 Task: Invite Team Member Softage.1@softage.net to Workspace Asset Management. Invite Team Member Softage.2@softage.net to Workspace Asset Management. Invite Team Member Softage.3@softage.net to Workspace Asset Management. Invite Team Member Softage.4@softage.net to Workspace Asset Management
Action: Mouse moved to (944, 149)
Screenshot: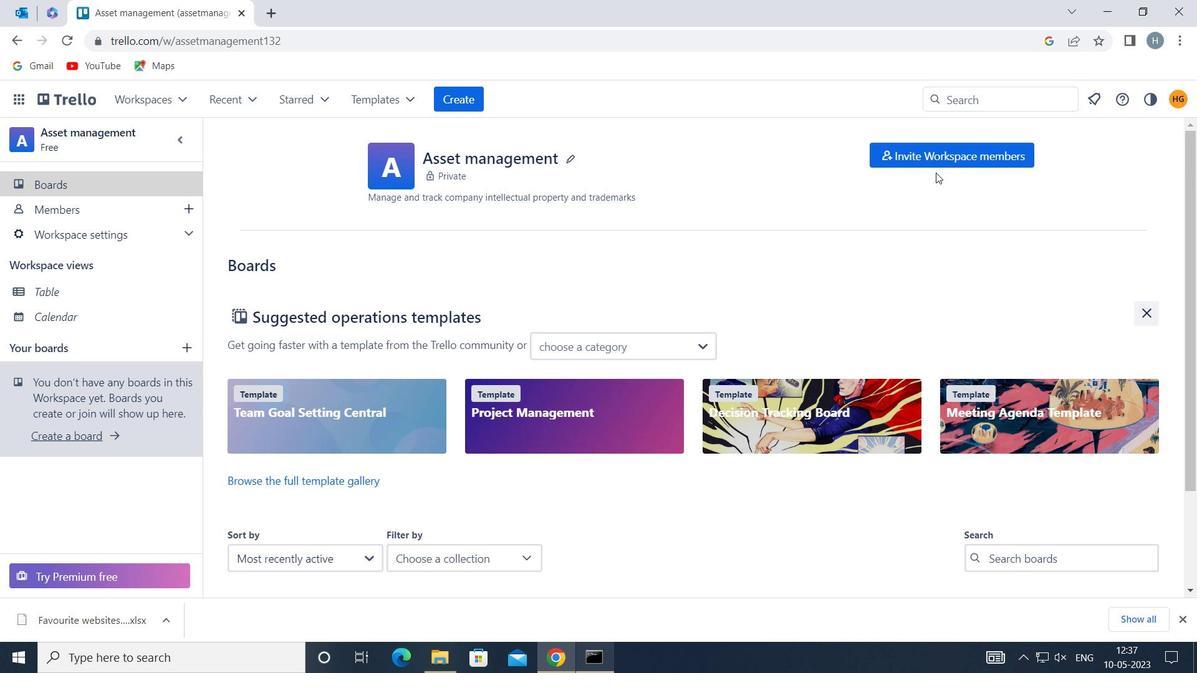 
Action: Mouse pressed left at (944, 149)
Screenshot: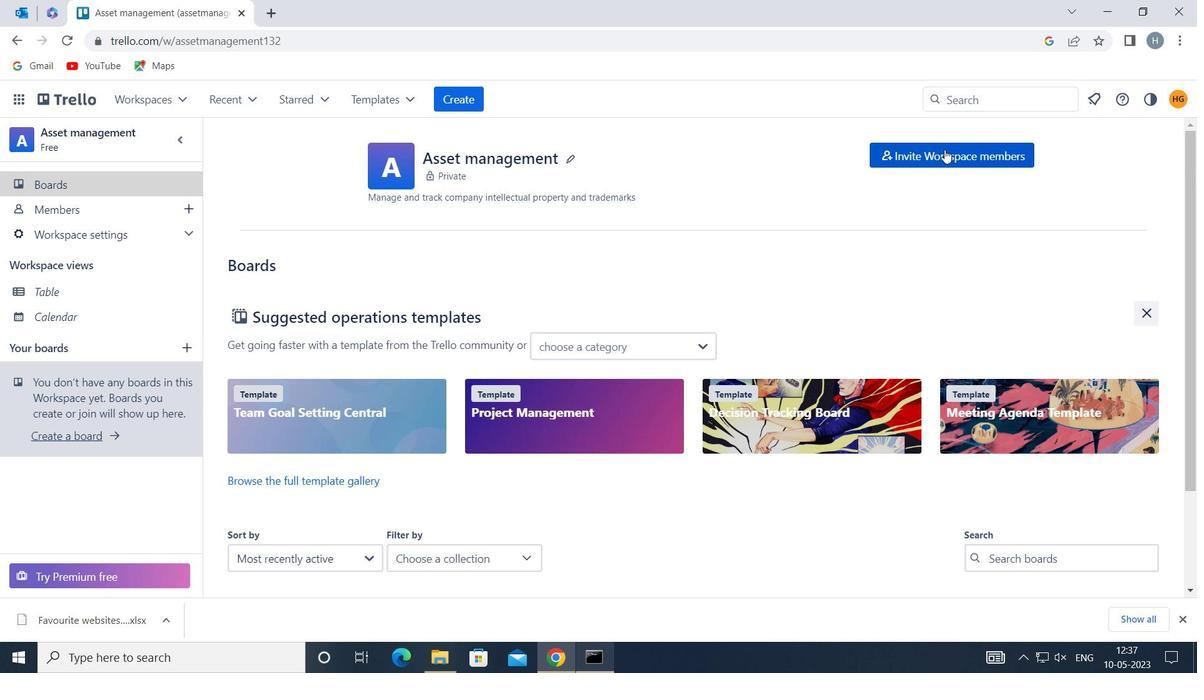 
Action: Mouse moved to (658, 357)
Screenshot: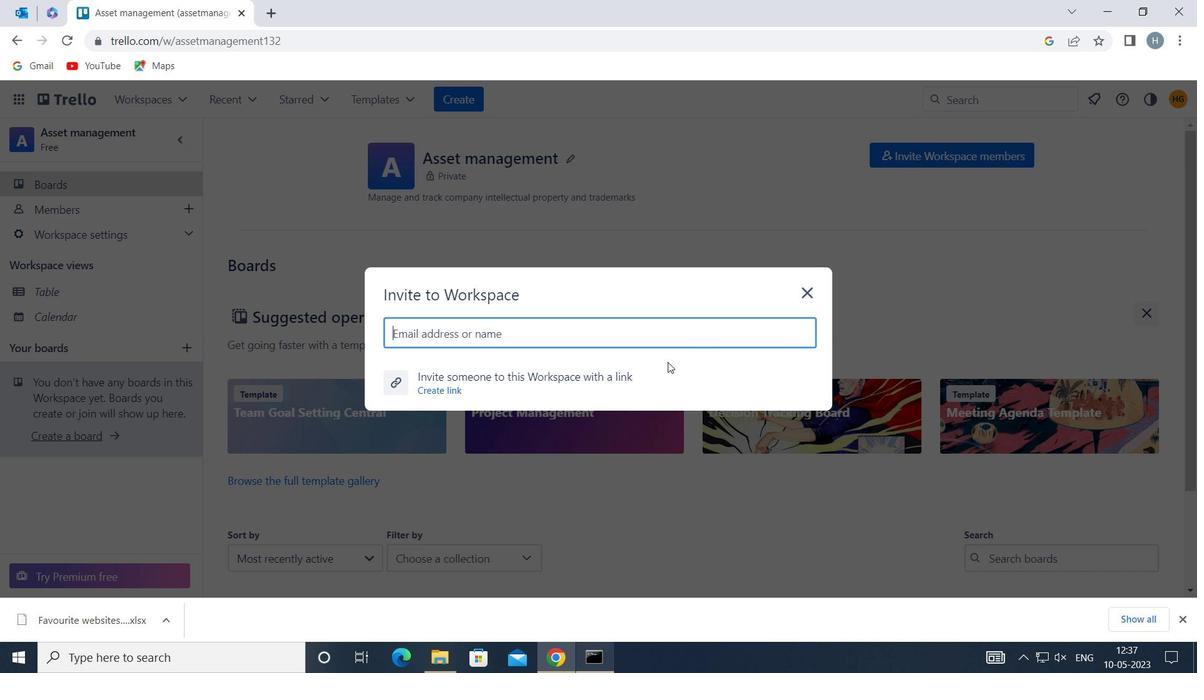 
Action: Key pressed softage.1<Key.shift>@SOFTAGE.NET
Screenshot: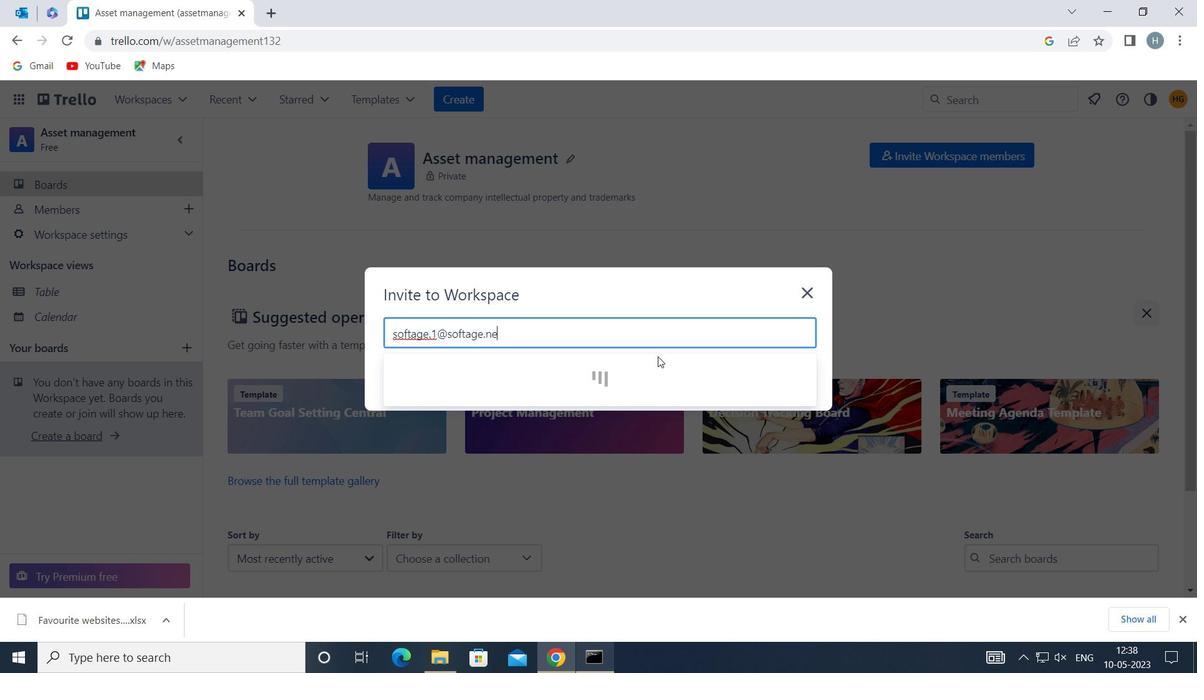 
Action: Mouse moved to (568, 376)
Screenshot: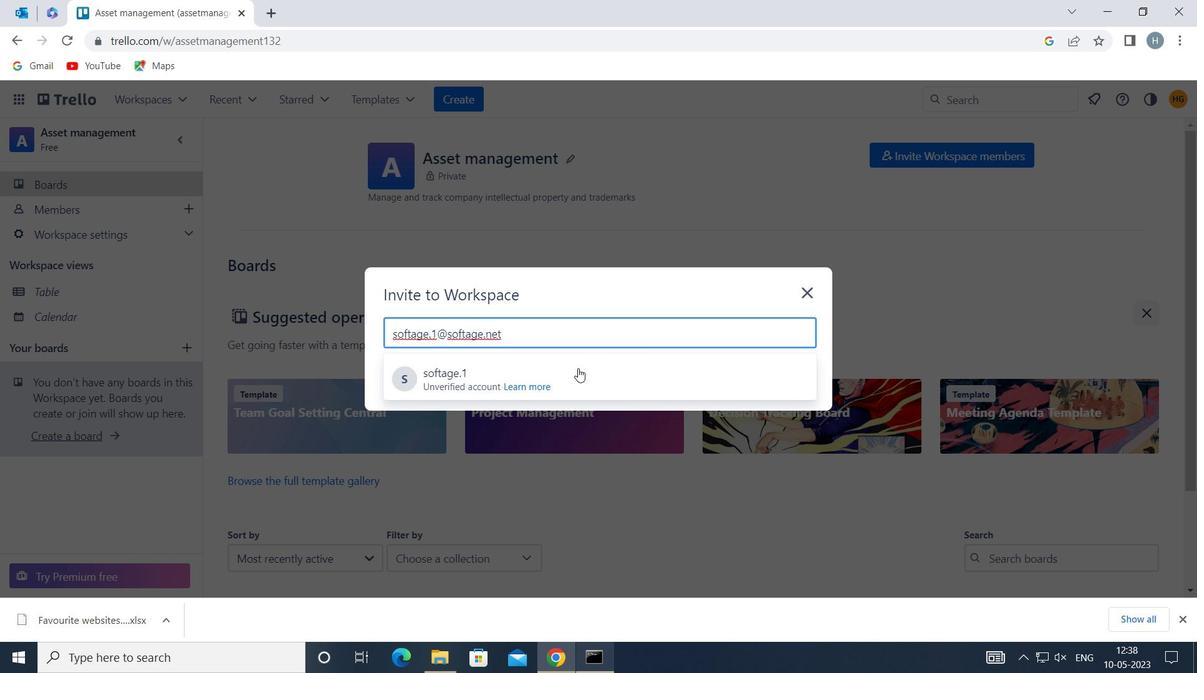 
Action: Mouse pressed left at (568, 376)
Screenshot: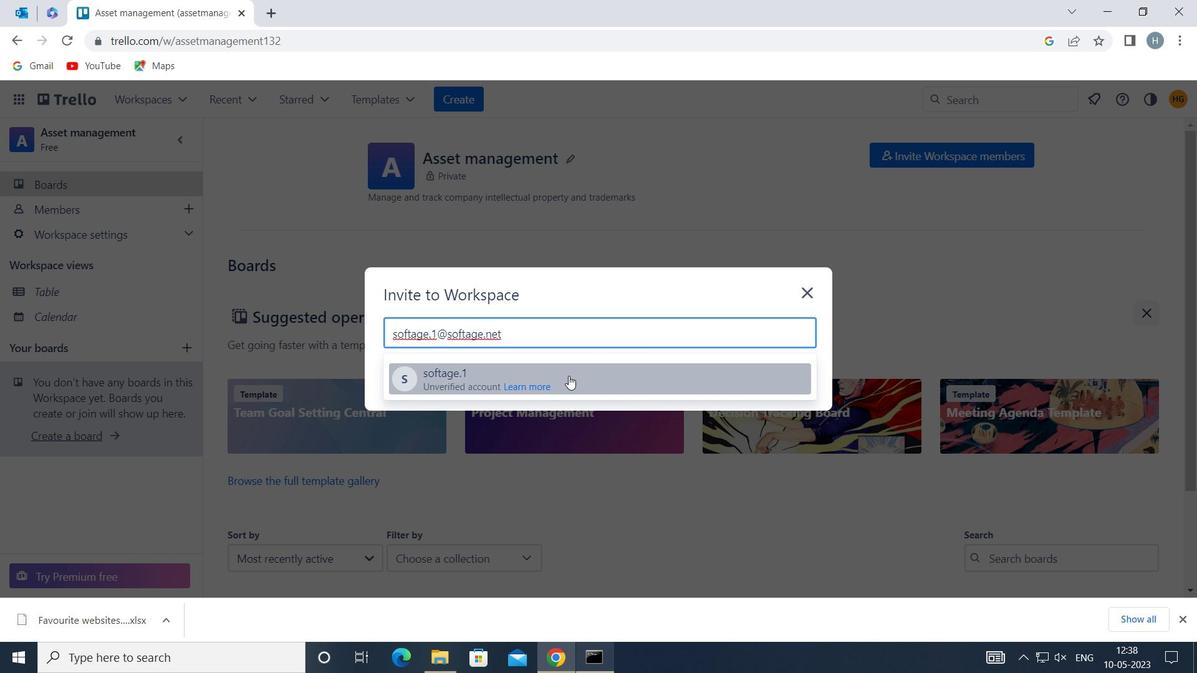 
Action: Mouse moved to (789, 288)
Screenshot: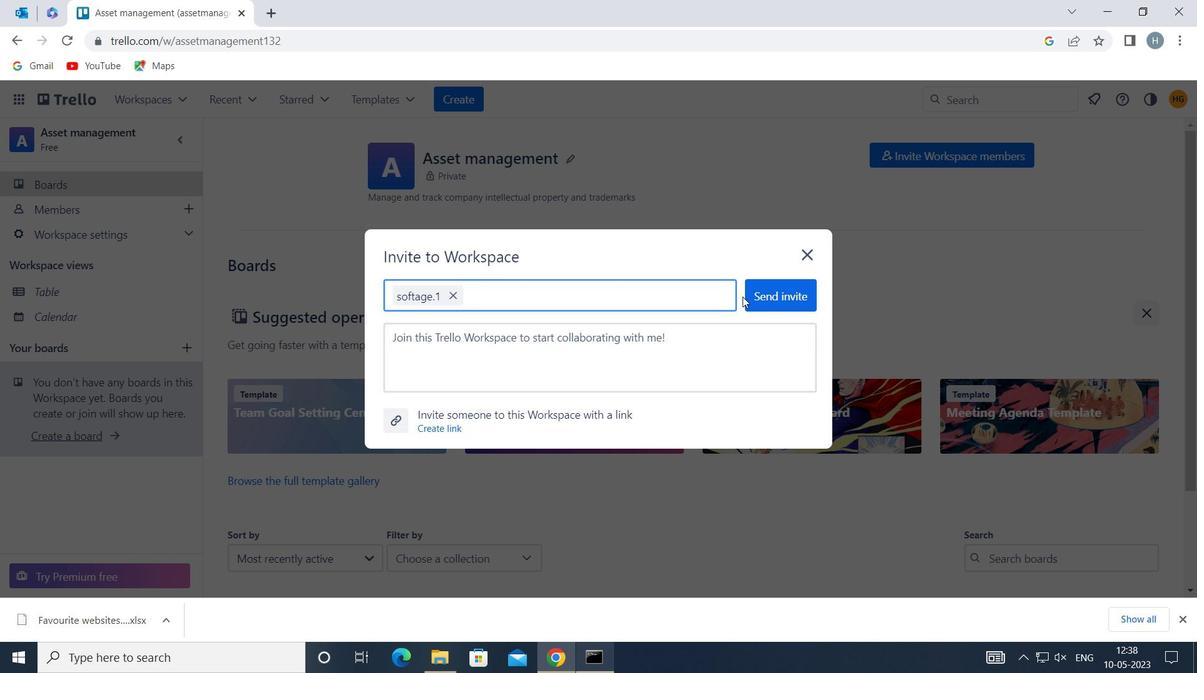
Action: Mouse pressed left at (789, 288)
Screenshot: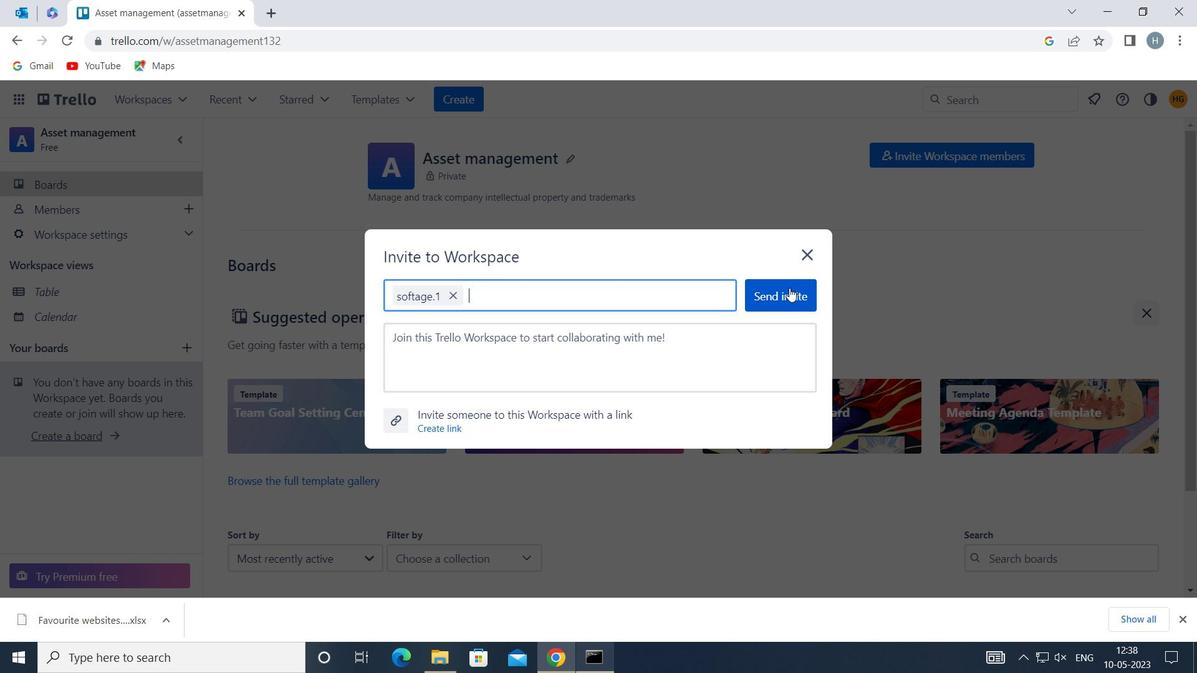 
Action: Mouse moved to (928, 154)
Screenshot: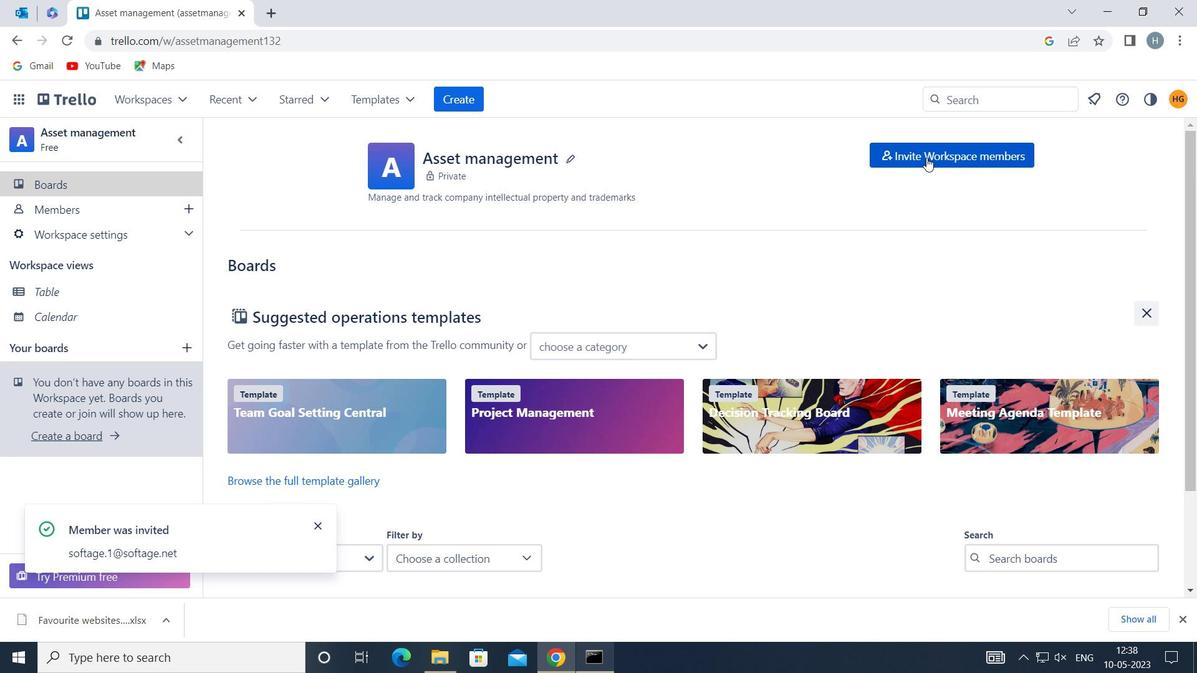
Action: Mouse pressed left at (928, 154)
Screenshot: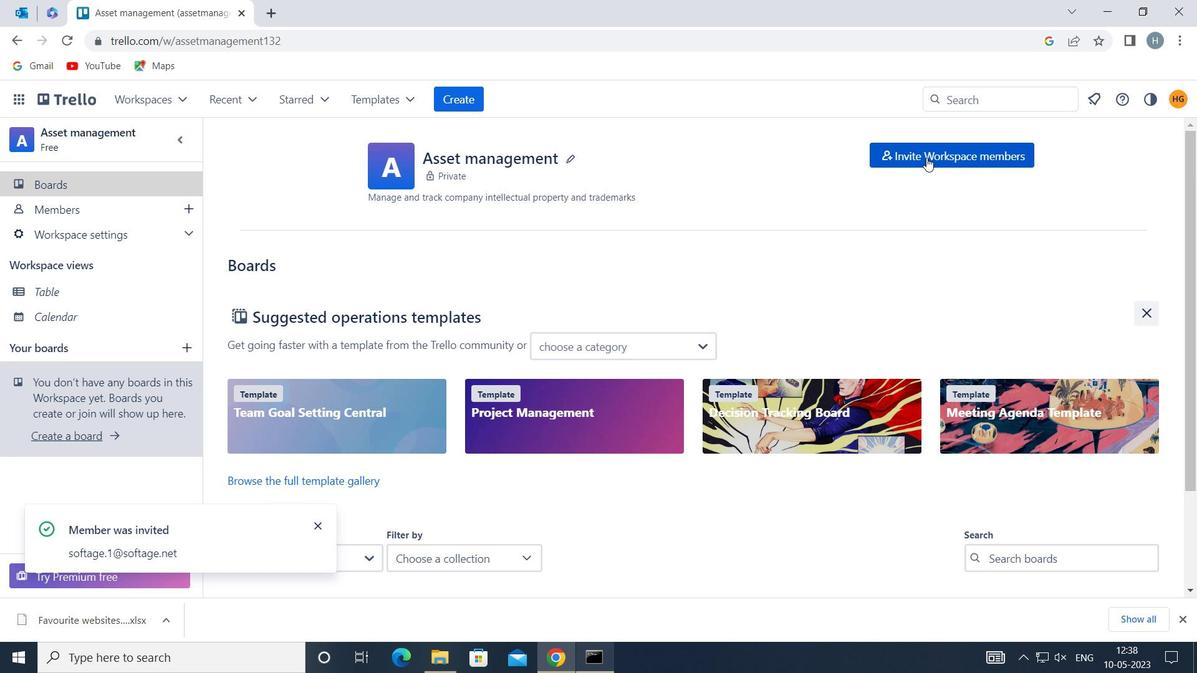 
Action: Mouse moved to (692, 325)
Screenshot: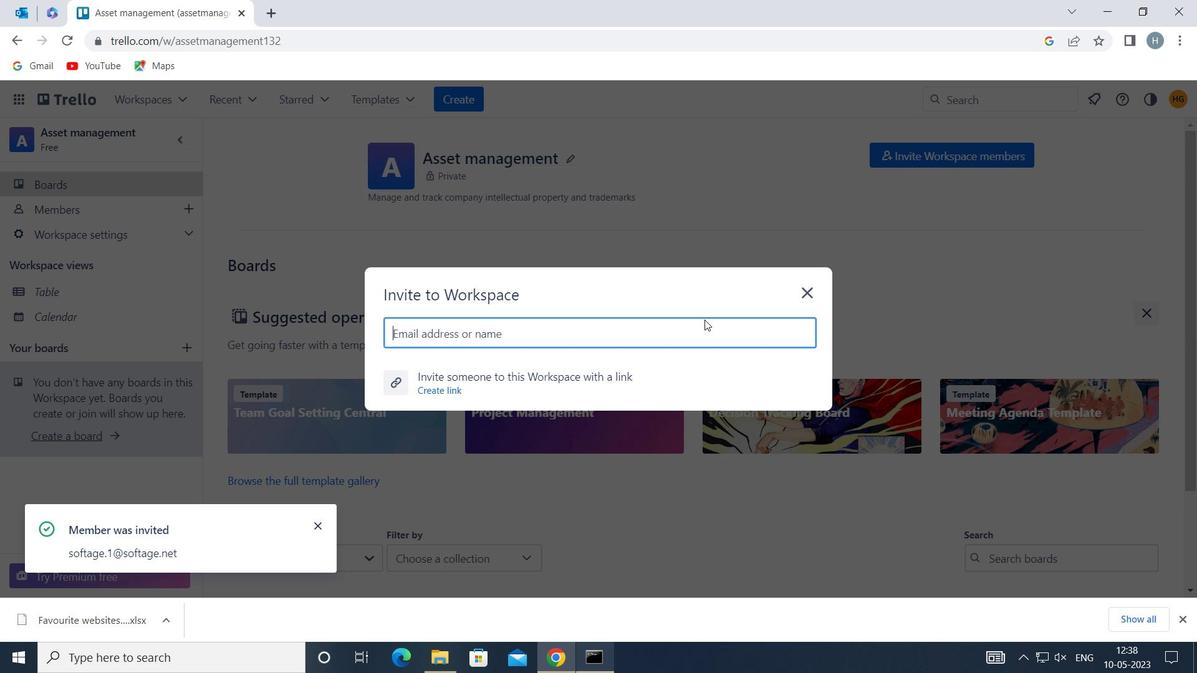 
Action: Key pressed SOFTAGE.2<Key.shift>@SOFTAGE.NET
Screenshot: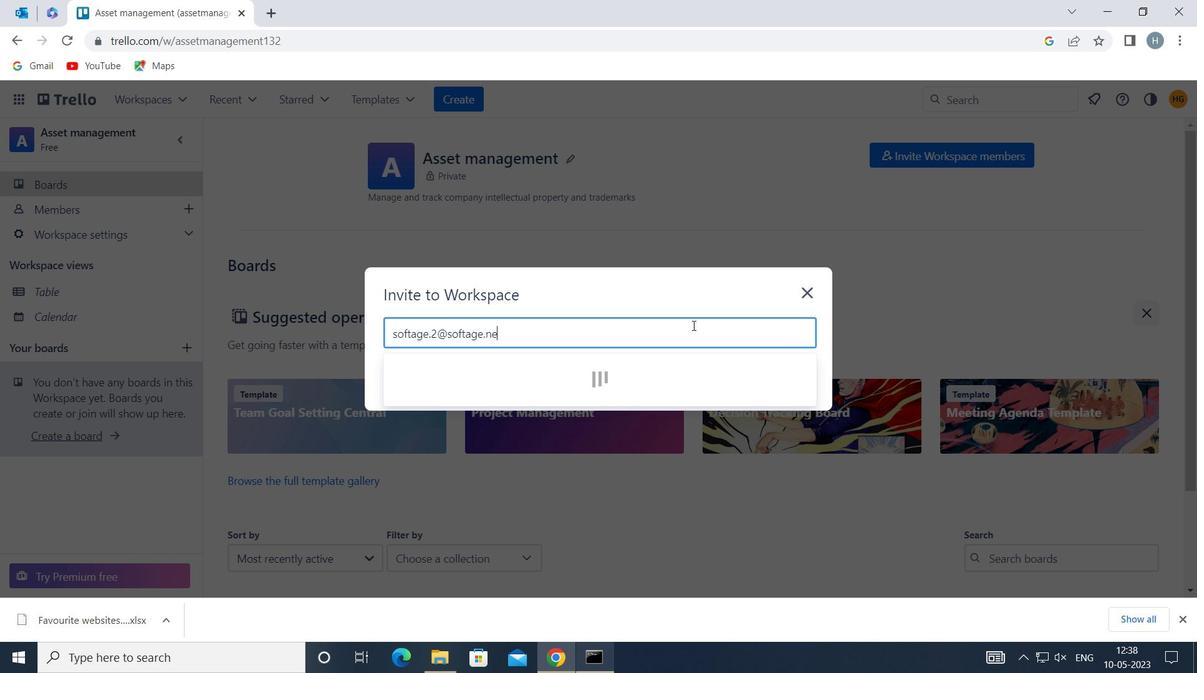 
Action: Mouse moved to (615, 371)
Screenshot: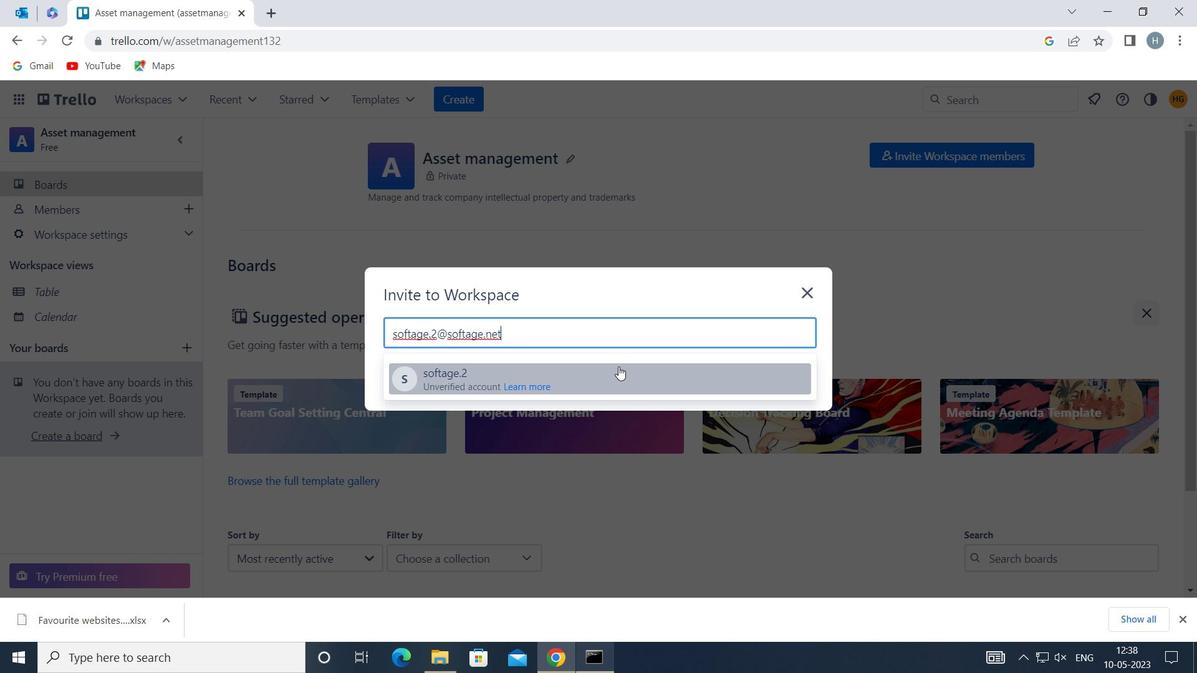 
Action: Mouse pressed left at (615, 371)
Screenshot: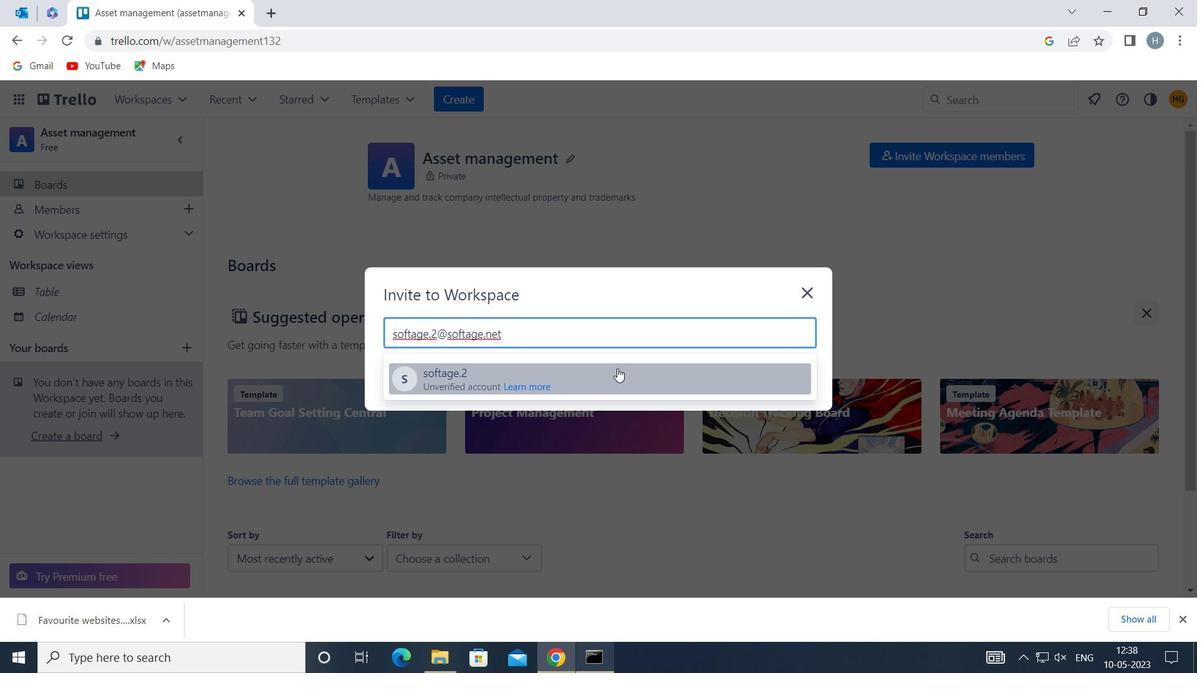 
Action: Mouse moved to (779, 296)
Screenshot: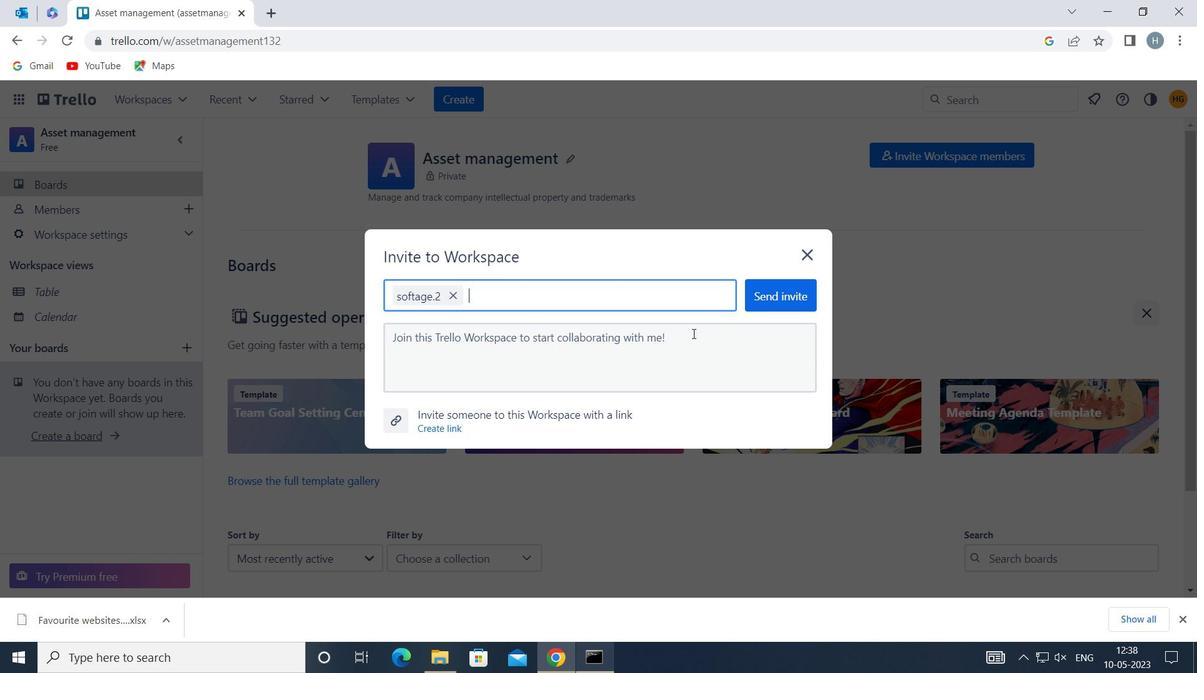 
Action: Mouse pressed left at (779, 296)
Screenshot: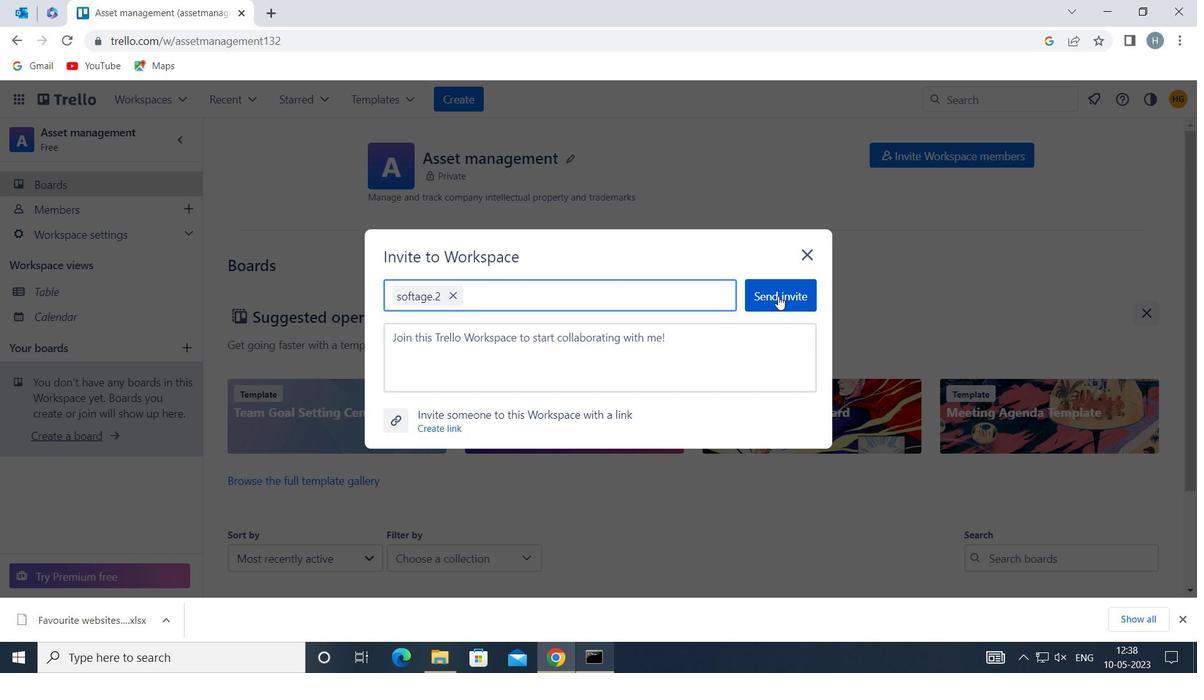 
Action: Mouse moved to (940, 156)
Screenshot: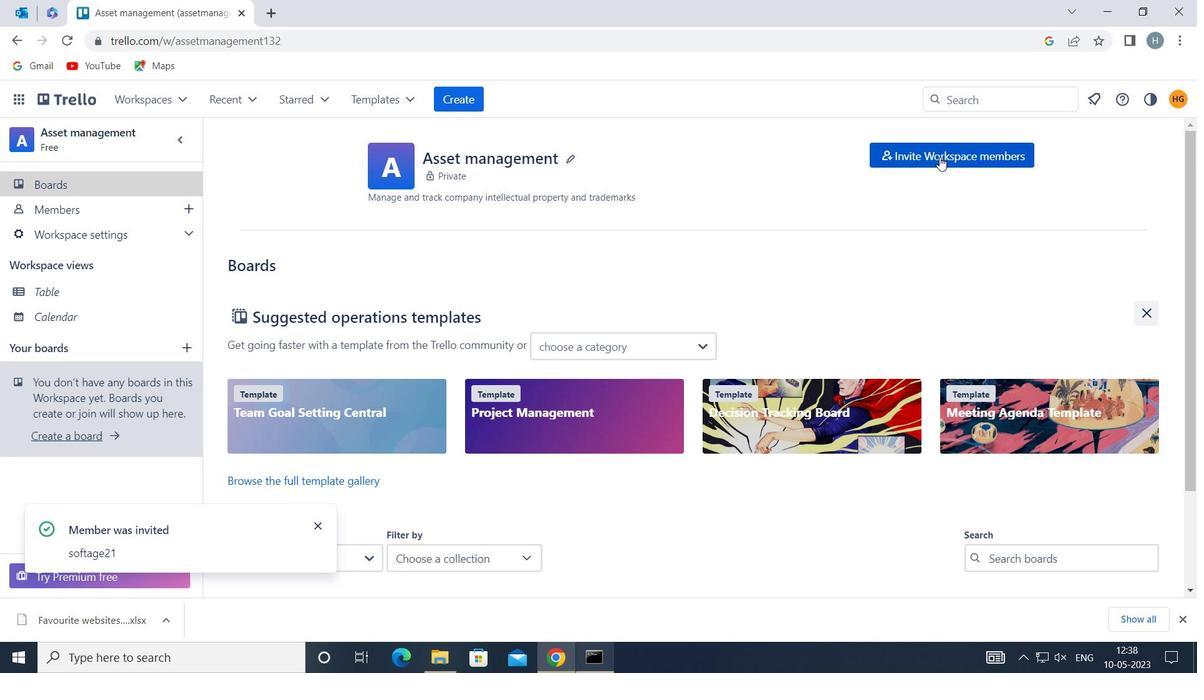 
Action: Mouse pressed left at (940, 156)
Screenshot: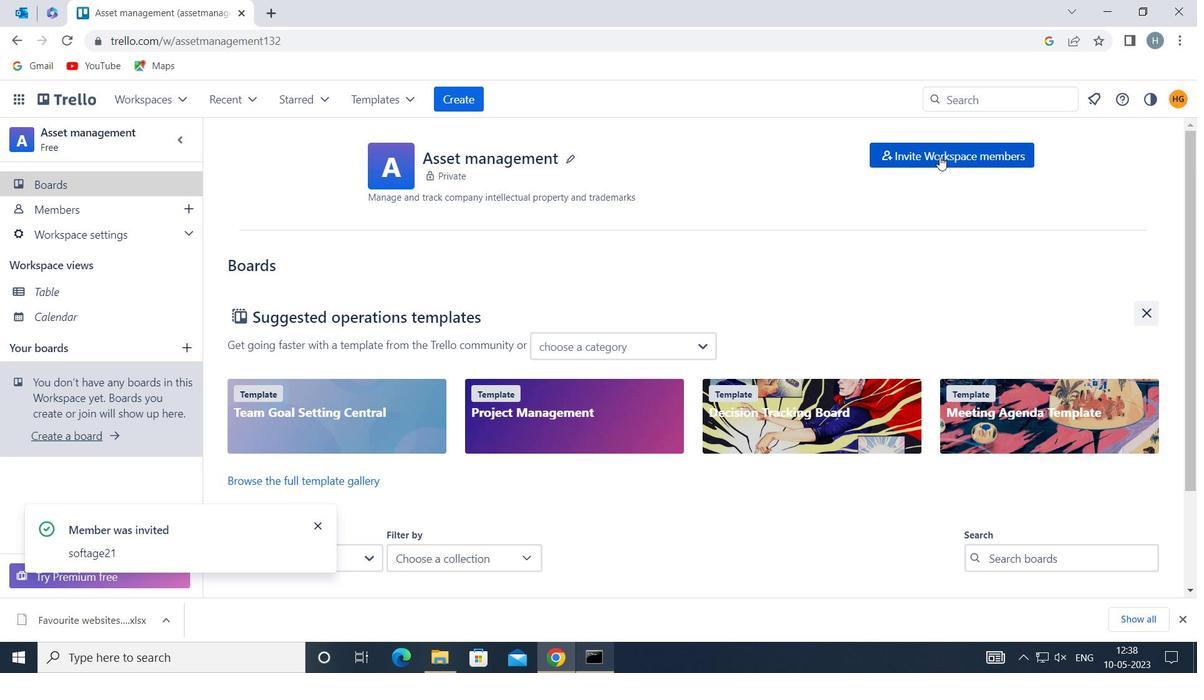 
Action: Mouse moved to (691, 328)
Screenshot: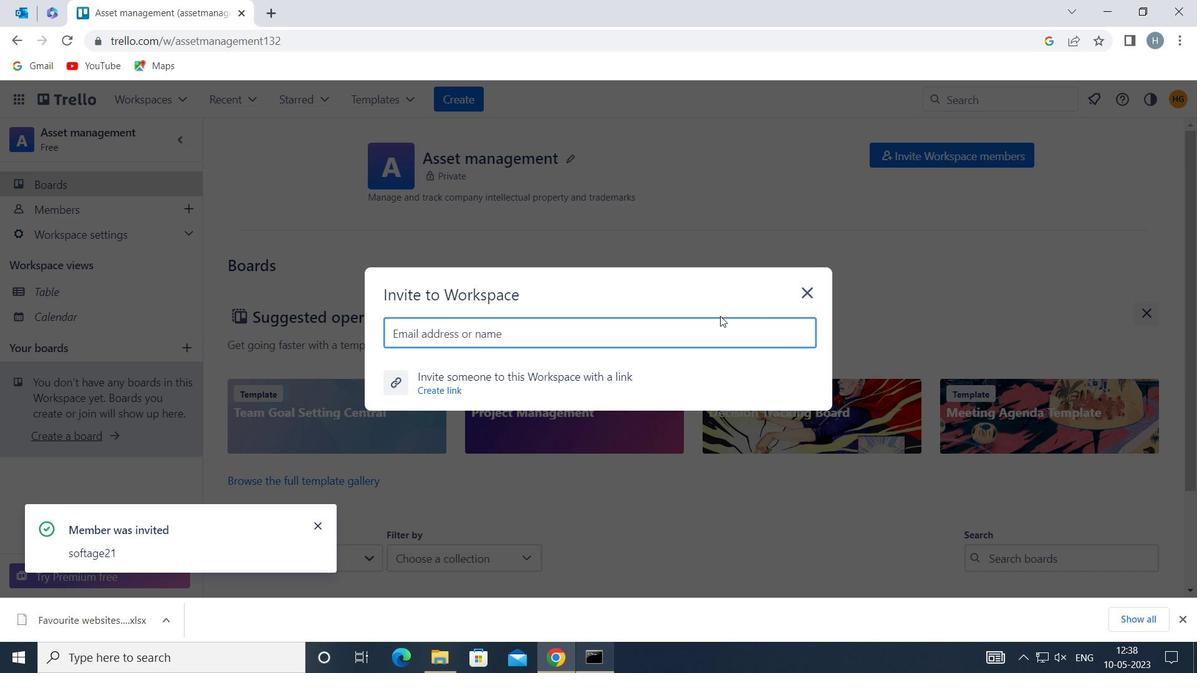 
Action: Key pressed SOFTAGE.3<Key.shift>@SOFTAGE.NET
Screenshot: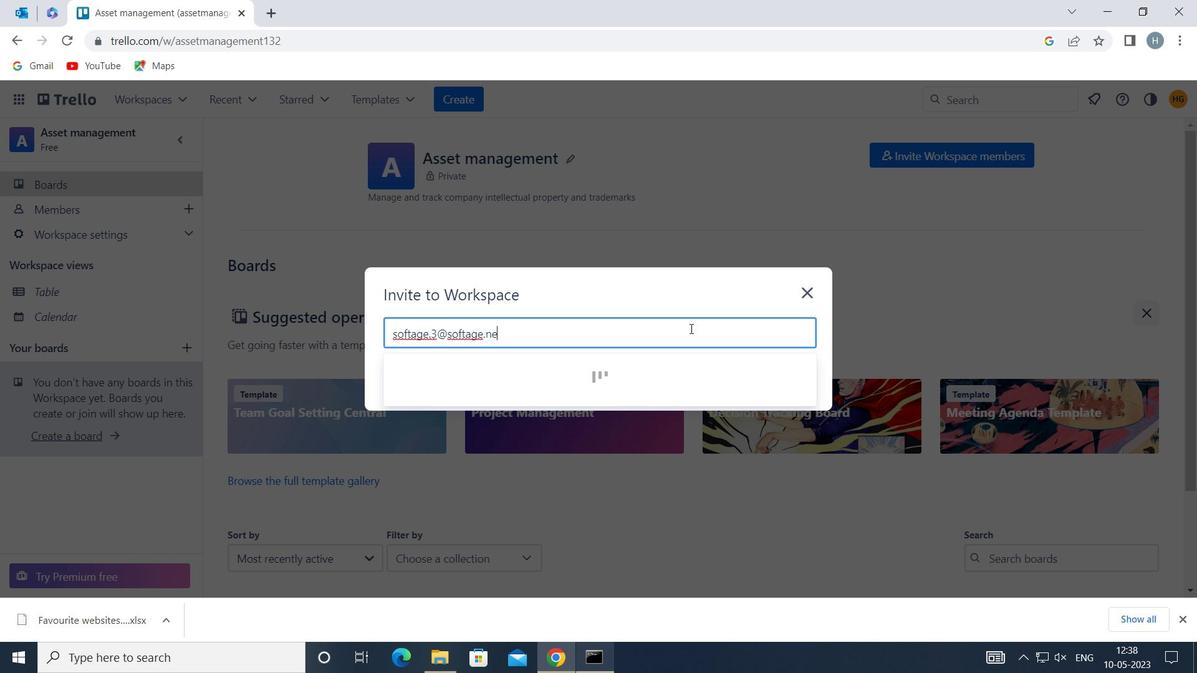 
Action: Mouse moved to (640, 376)
Screenshot: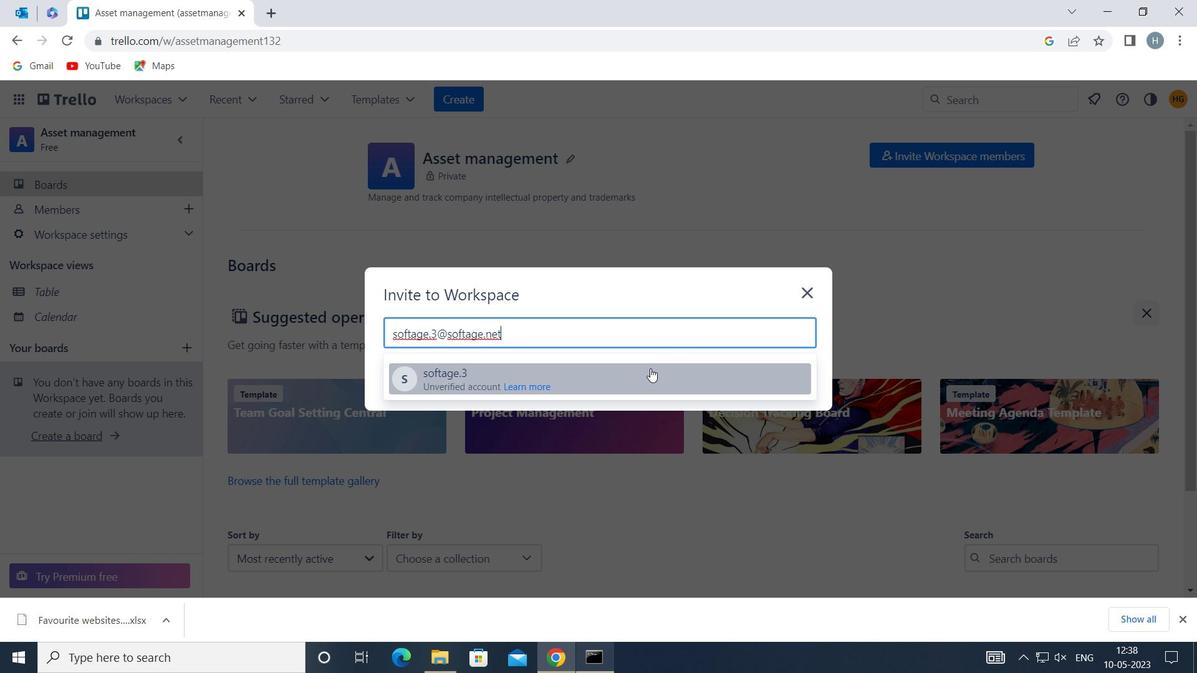
Action: Mouse pressed left at (640, 376)
Screenshot: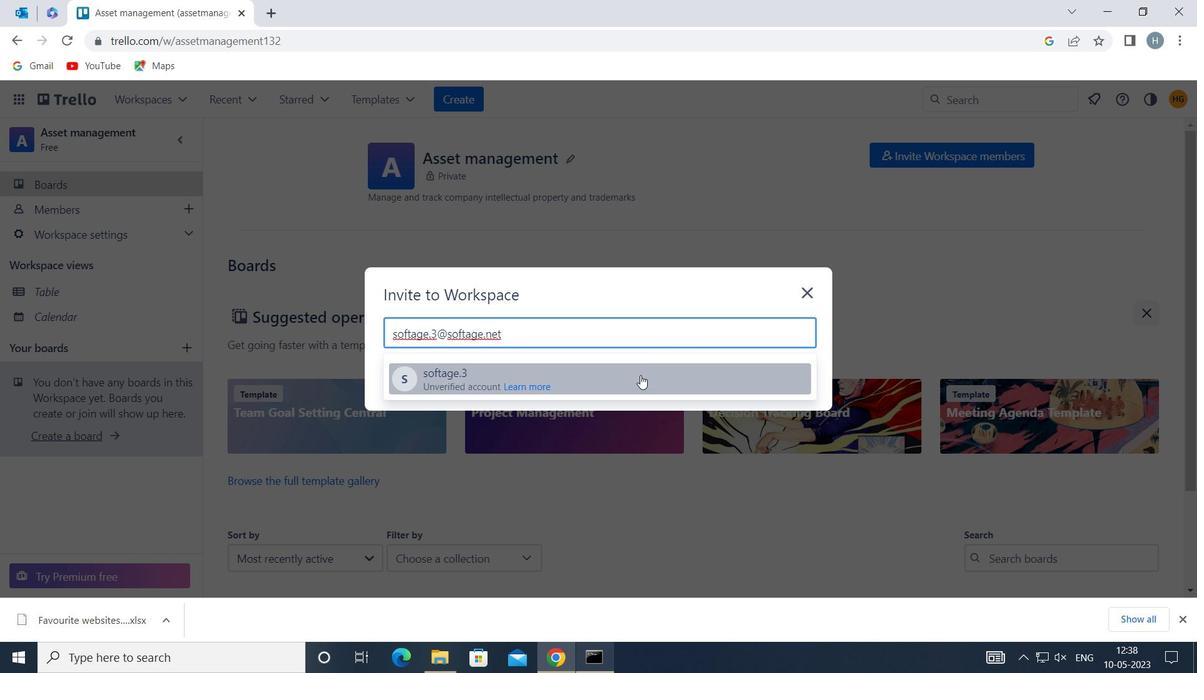 
Action: Mouse moved to (772, 296)
Screenshot: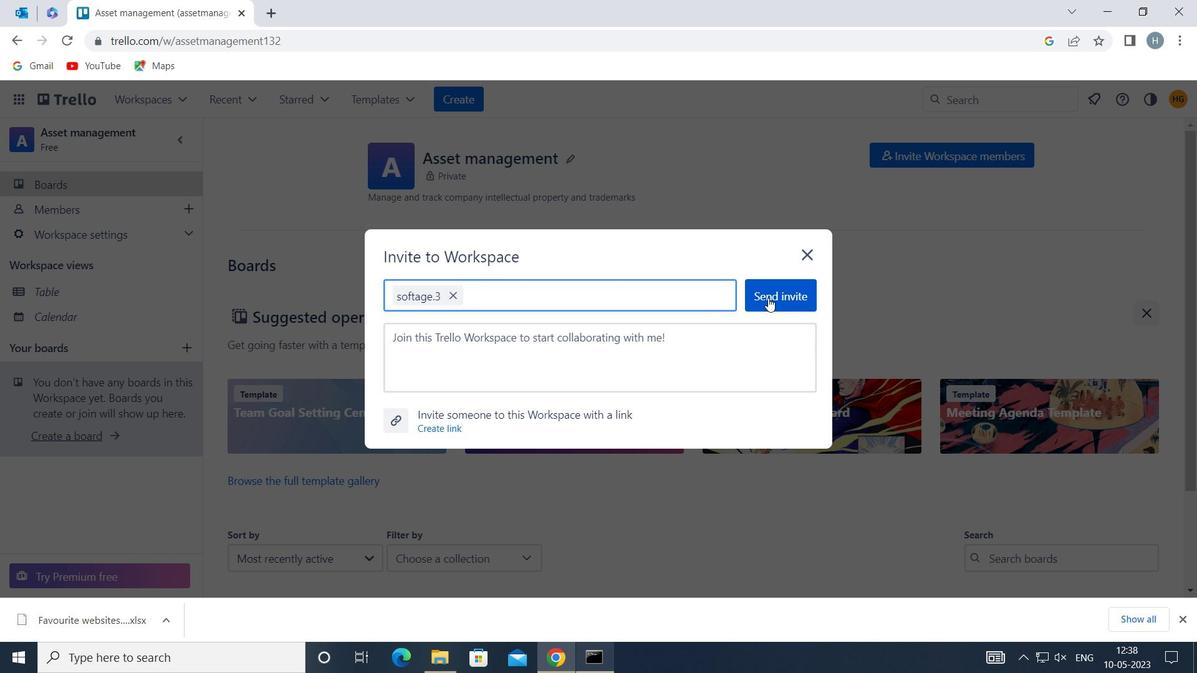 
Action: Mouse pressed left at (772, 296)
Screenshot: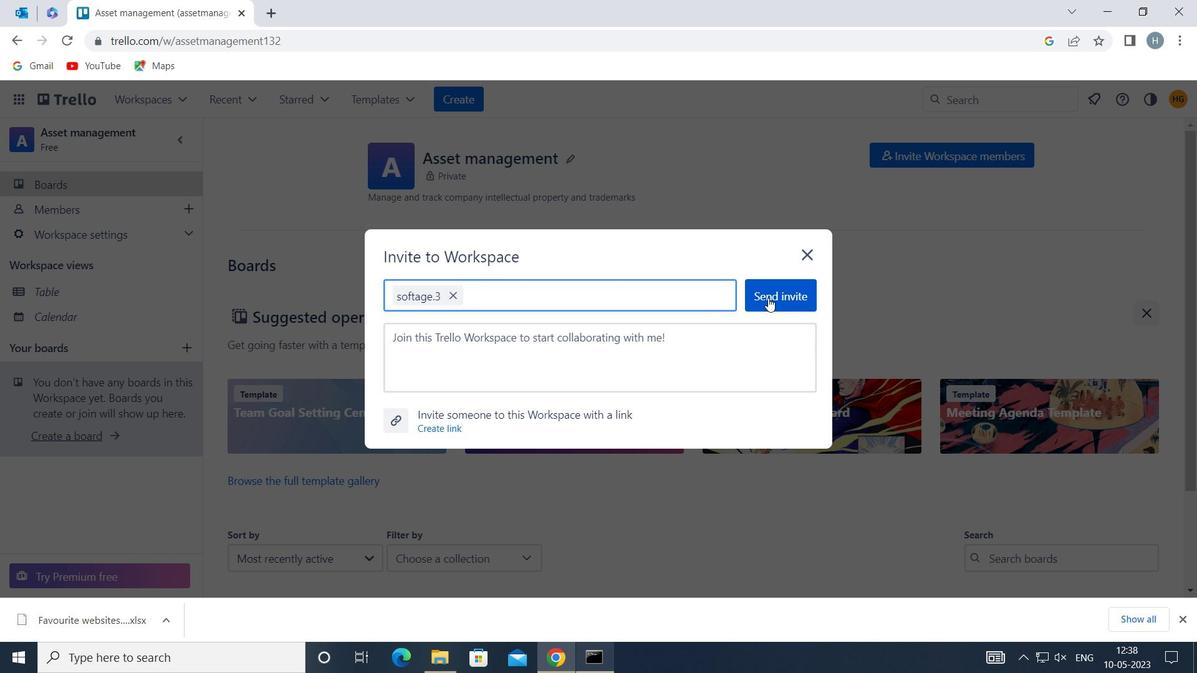 
Action: Mouse moved to (932, 155)
Screenshot: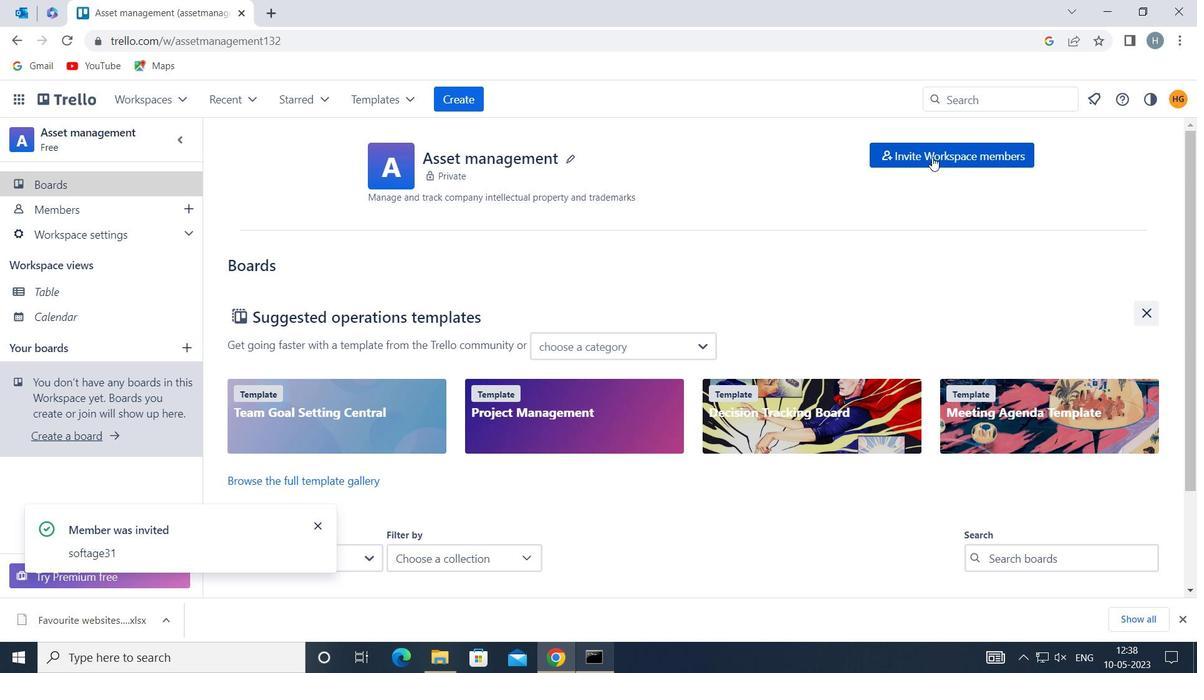 
Action: Mouse pressed left at (932, 155)
Screenshot: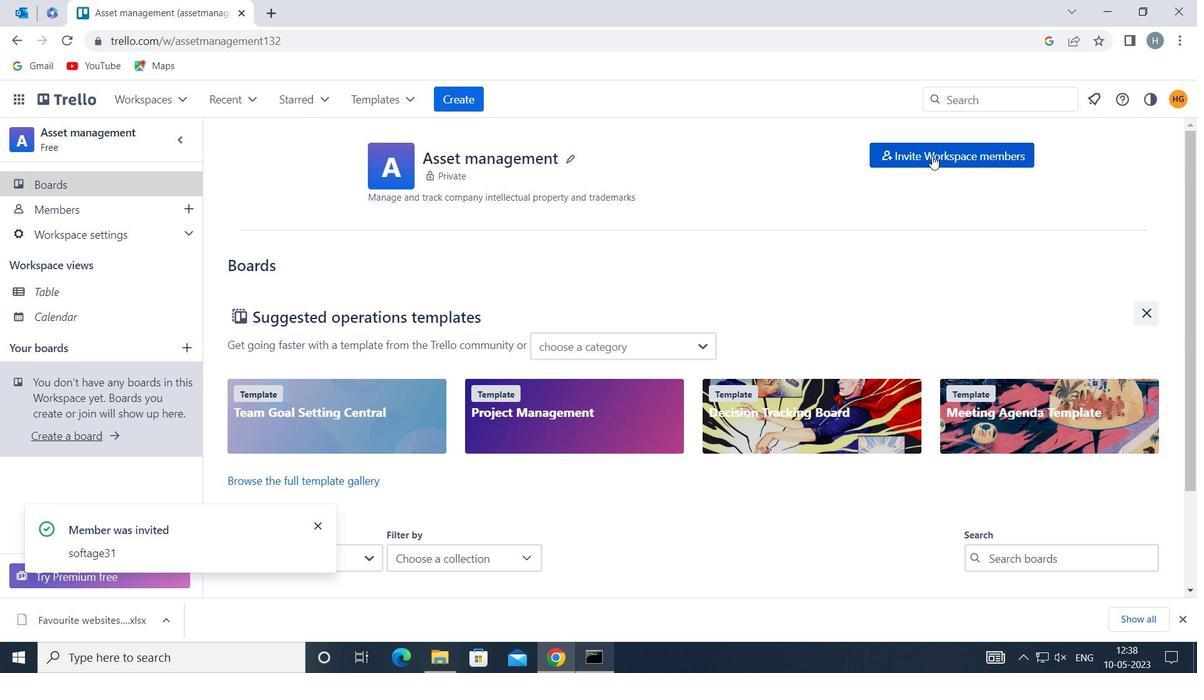 
Action: Mouse moved to (670, 324)
Screenshot: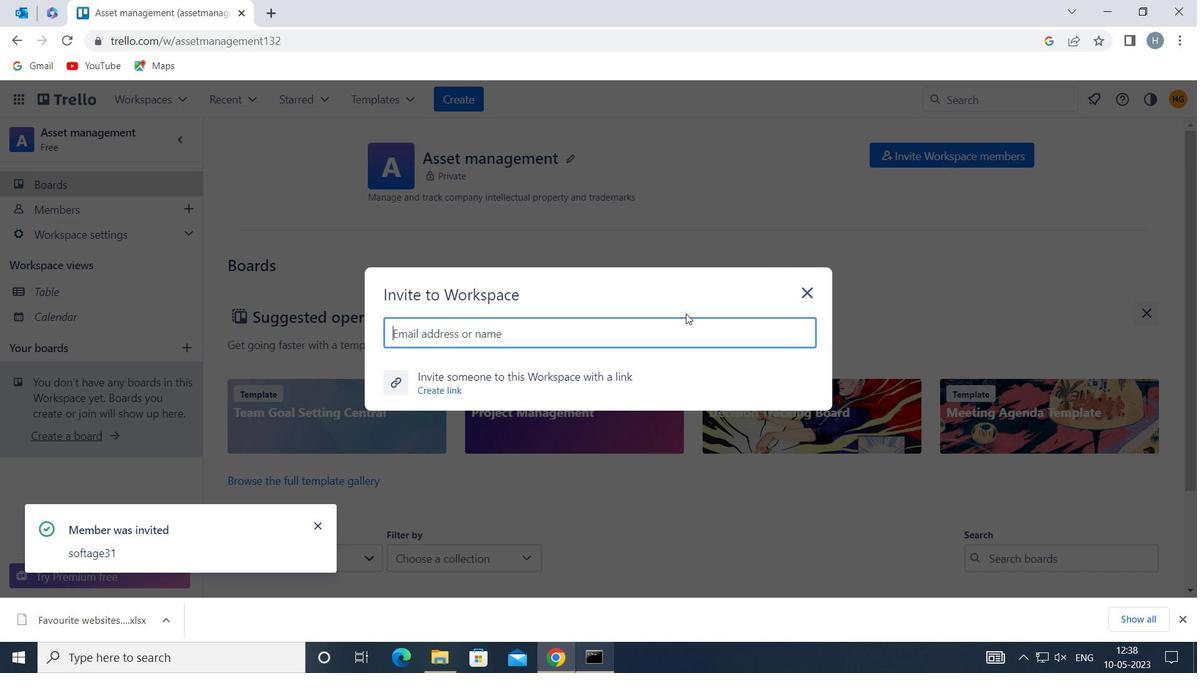 
Action: Key pressed SOFTAGE.4<Key.shift>@SOFTAGE.NE
Screenshot: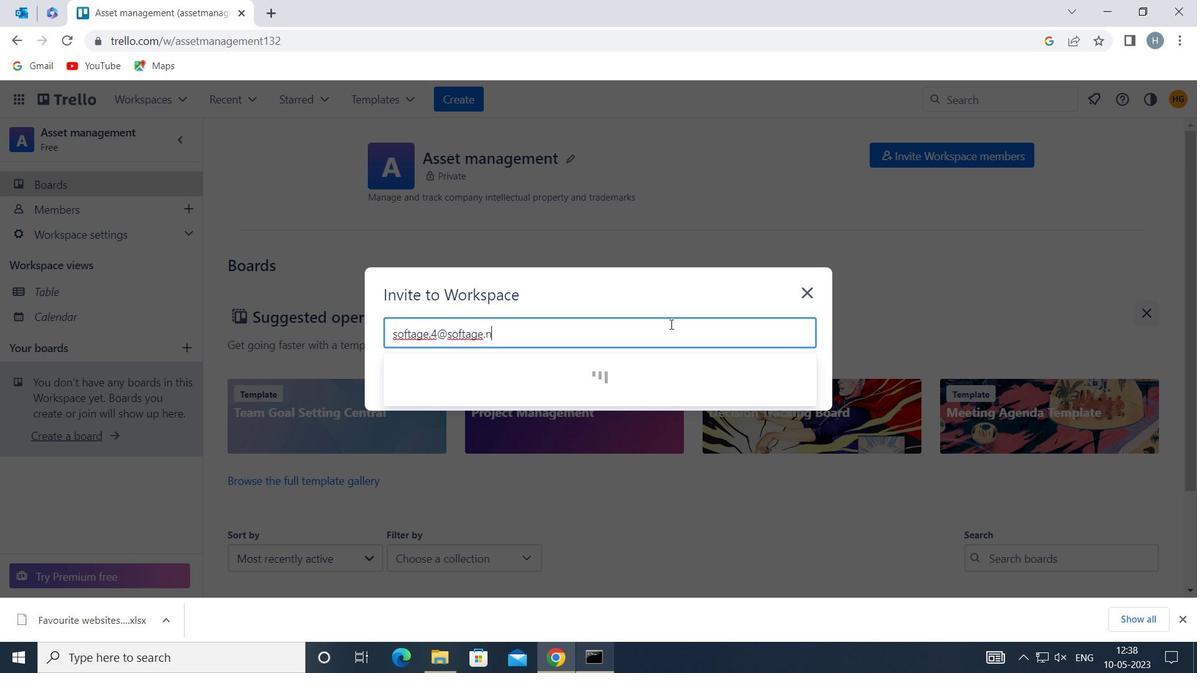 
Action: Mouse moved to (737, 303)
Screenshot: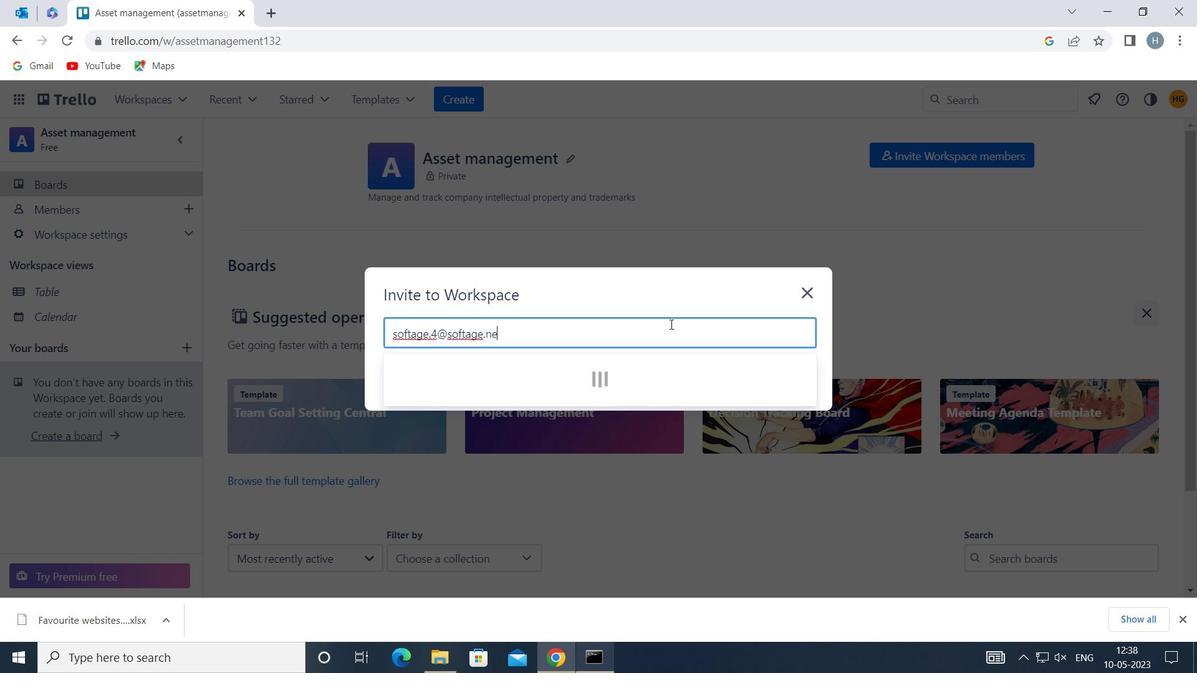 
Action: Key pressed T
Screenshot: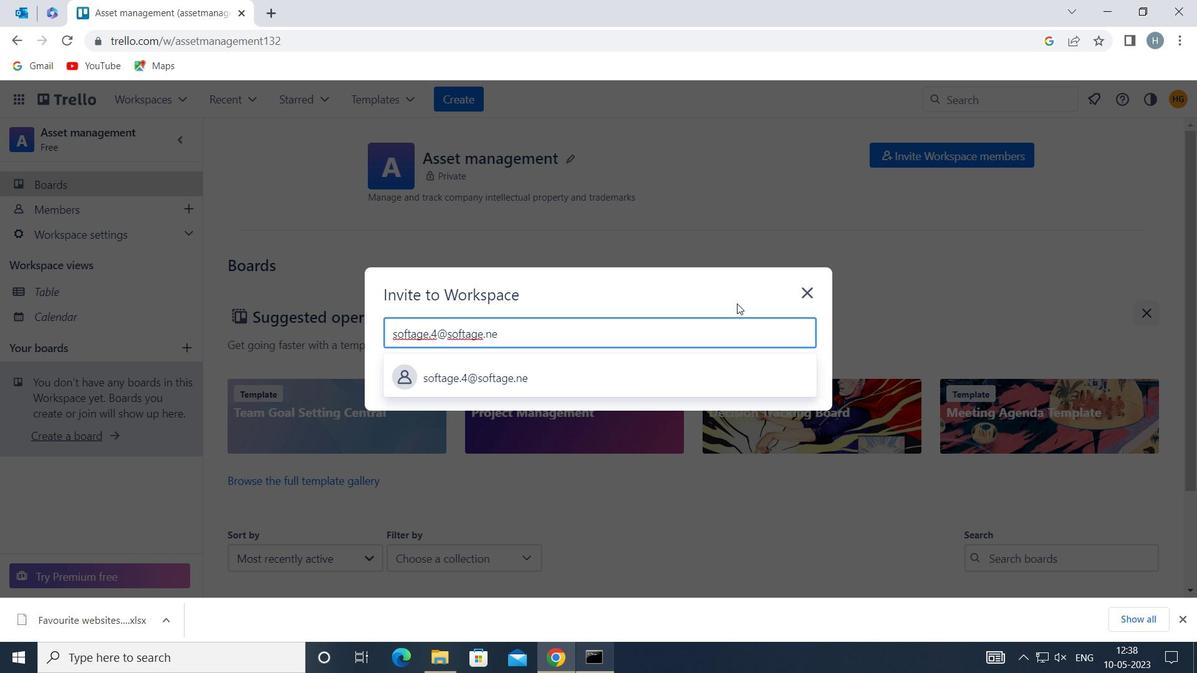 
Action: Mouse moved to (662, 379)
Screenshot: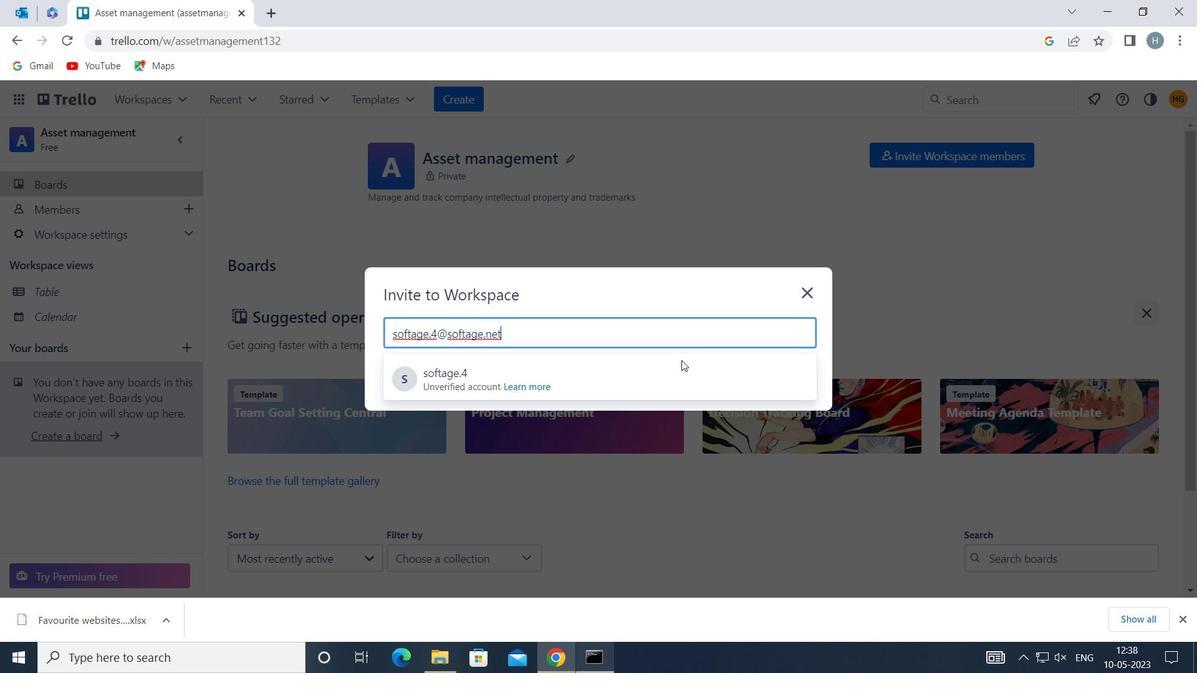
Action: Mouse pressed left at (662, 379)
Screenshot: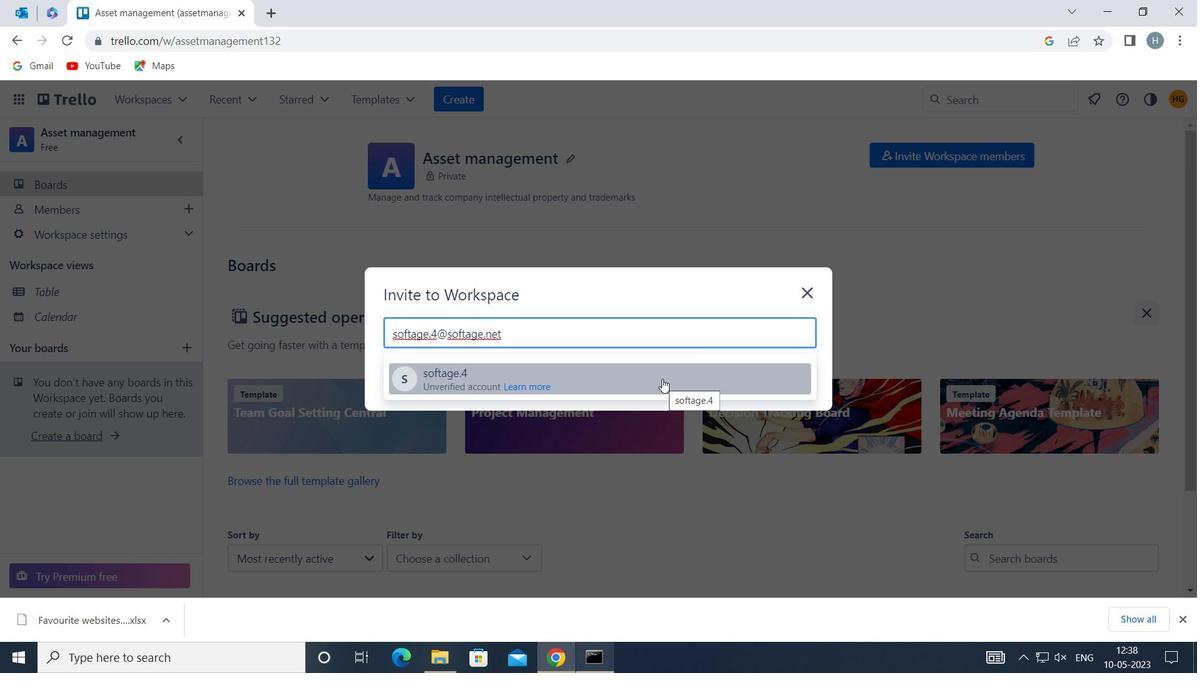 
Action: Mouse moved to (783, 295)
Screenshot: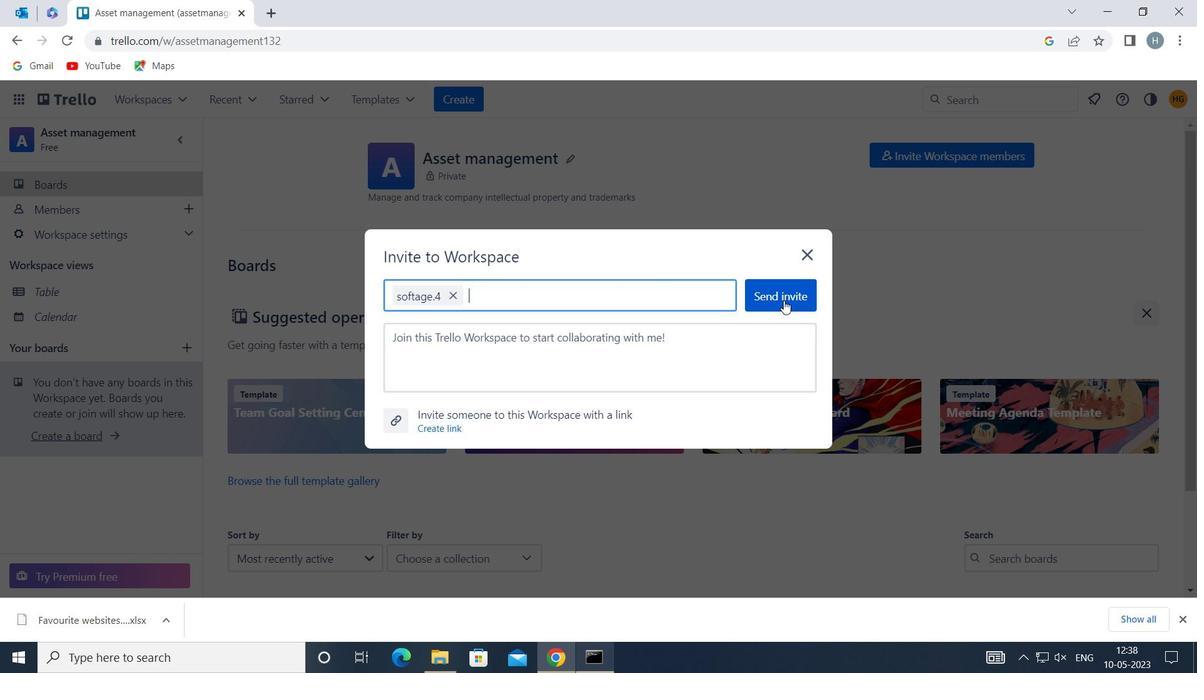 
Action: Mouse pressed left at (783, 295)
Screenshot: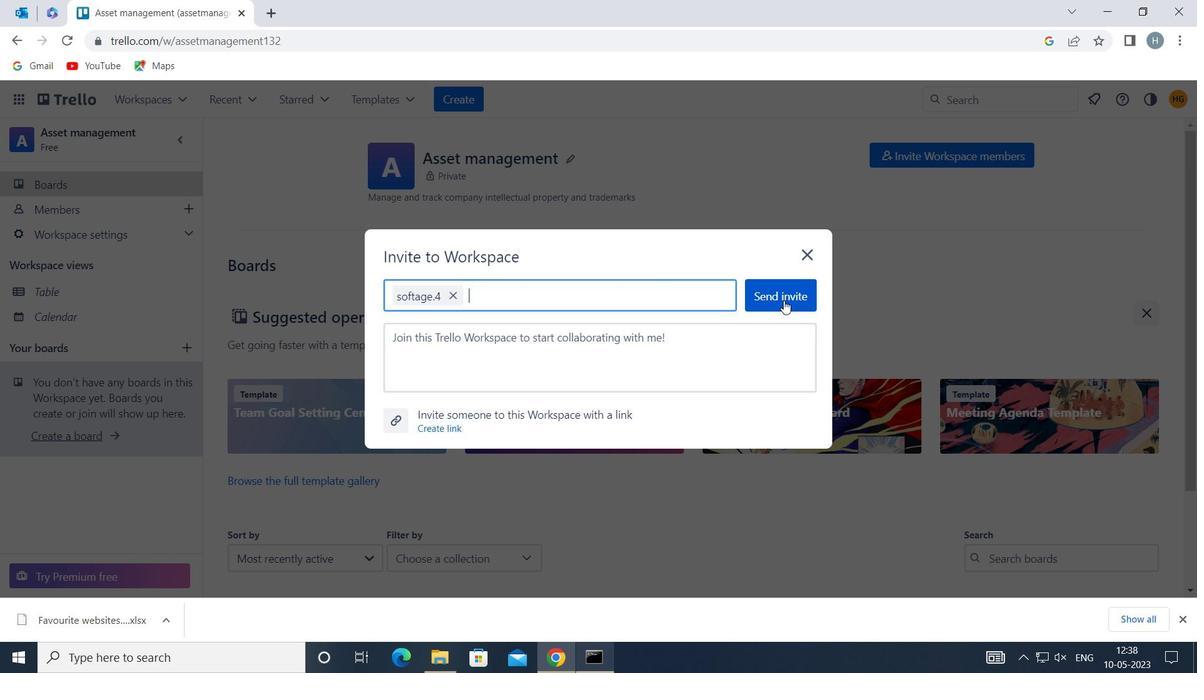 
Action: Mouse moved to (903, 251)
Screenshot: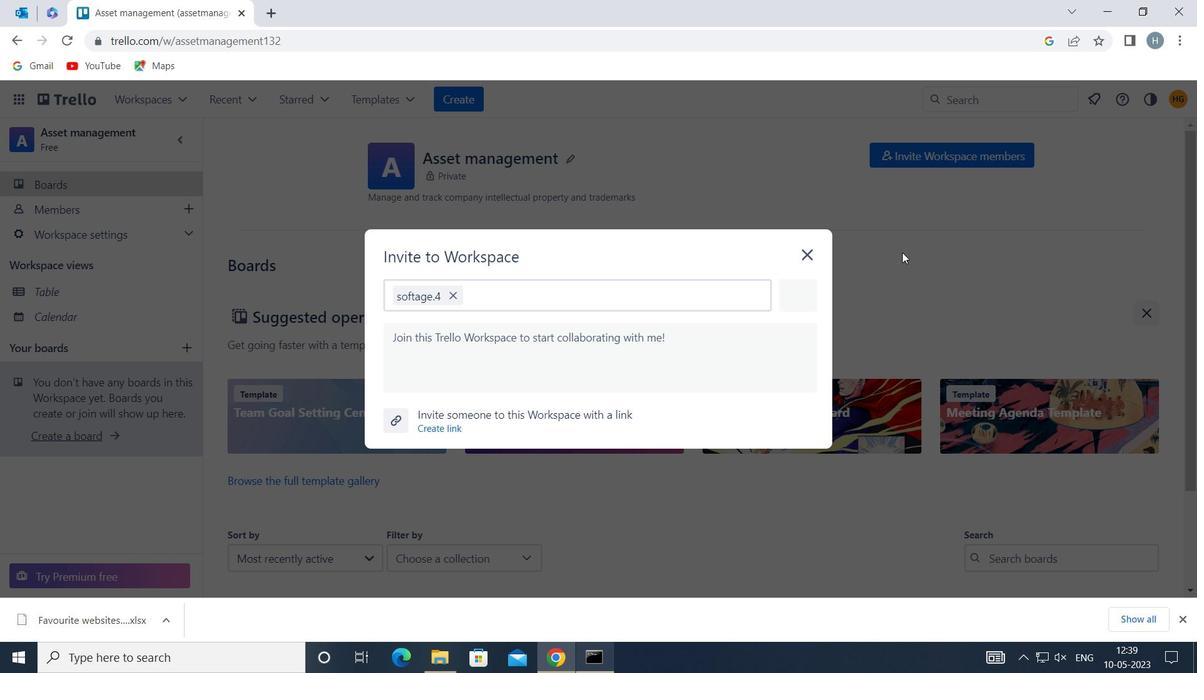 
